 Task: Check the percentage active listings of central heat in the last 3 years.
Action: Mouse moved to (777, 174)
Screenshot: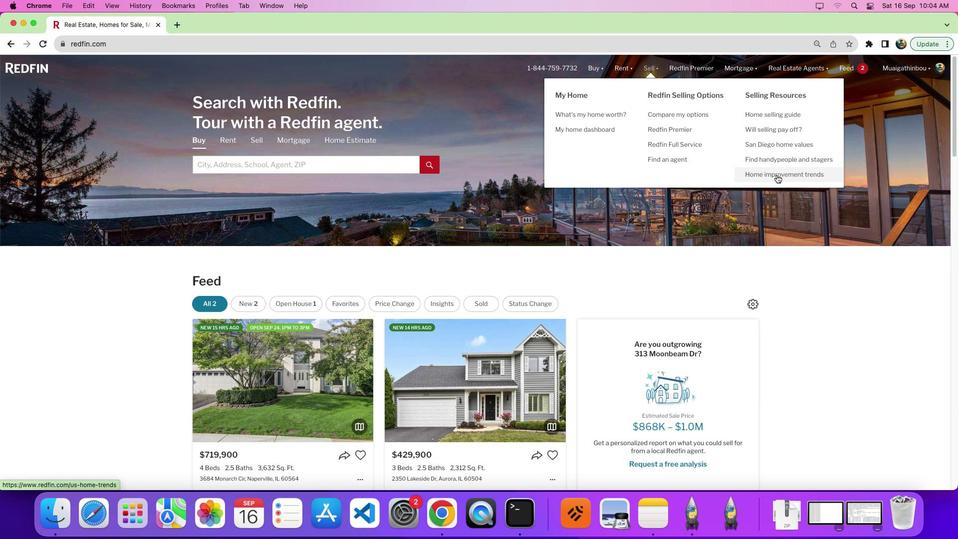 
Action: Mouse pressed left at (777, 174)
Screenshot: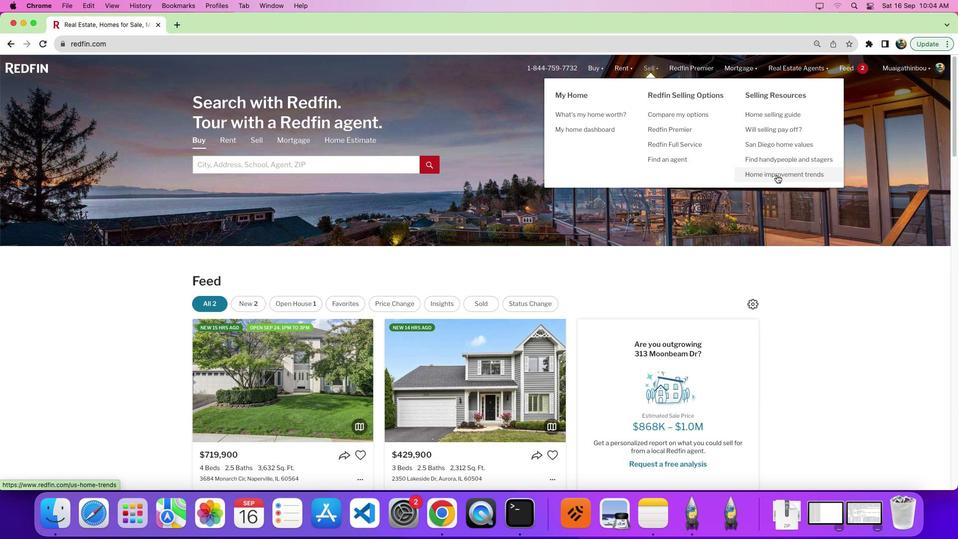 
Action: Mouse pressed left at (777, 174)
Screenshot: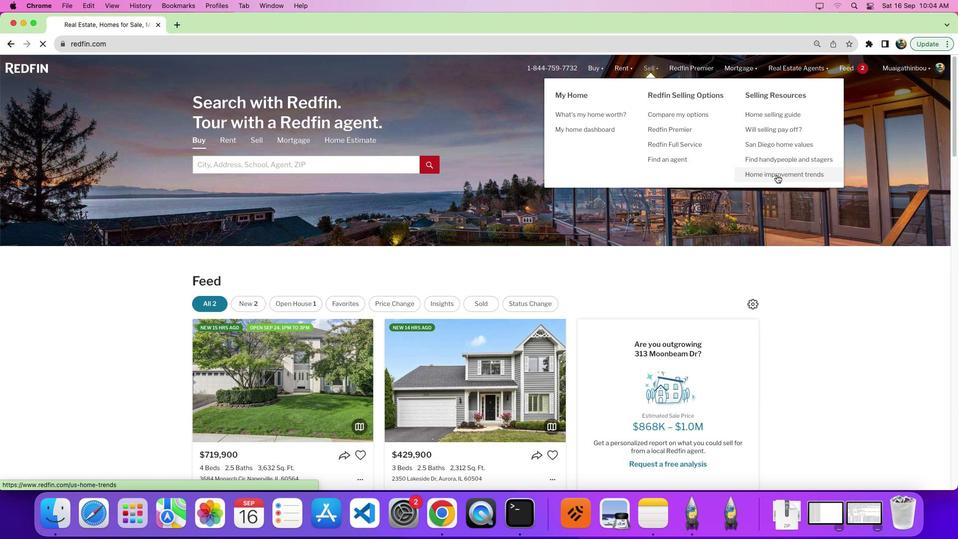 
Action: Mouse moved to (259, 197)
Screenshot: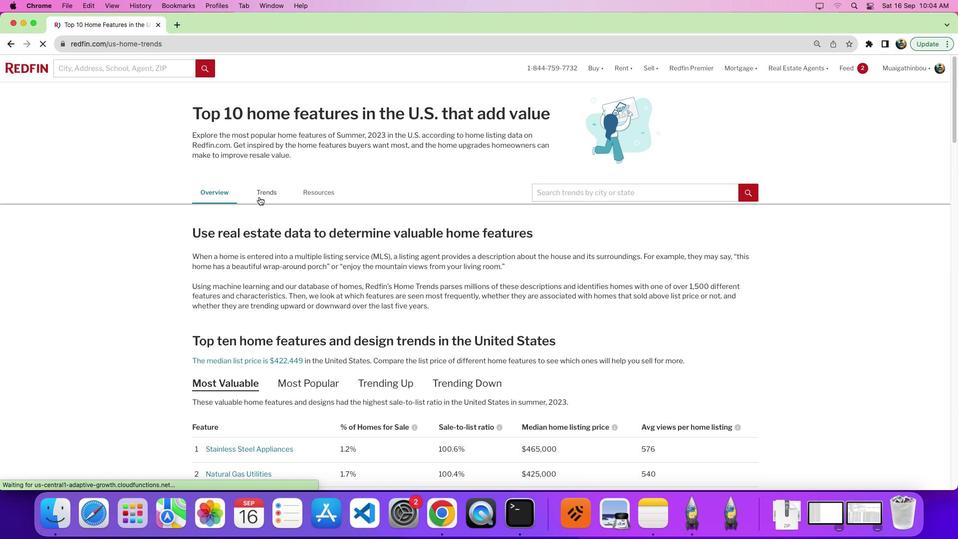 
Action: Mouse pressed left at (259, 197)
Screenshot: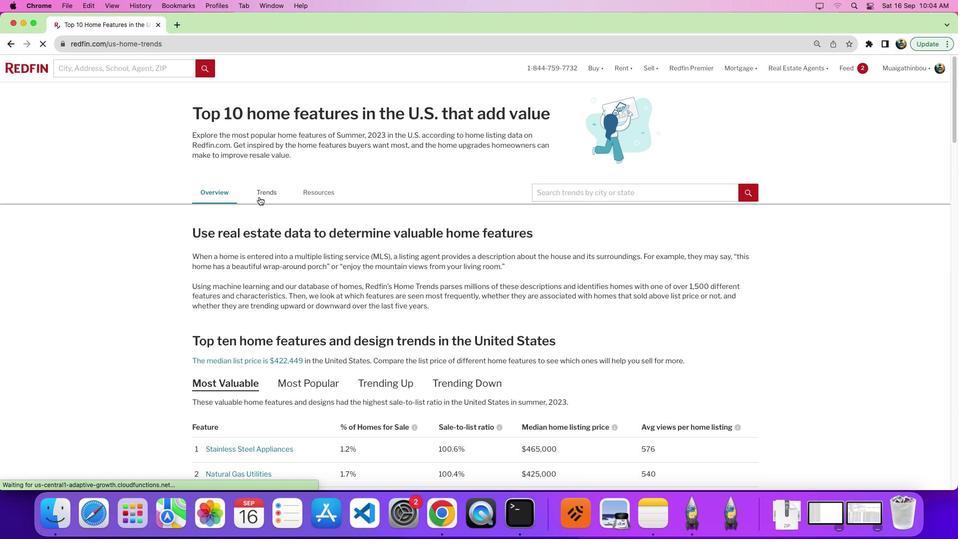 
Action: Mouse moved to (493, 262)
Screenshot: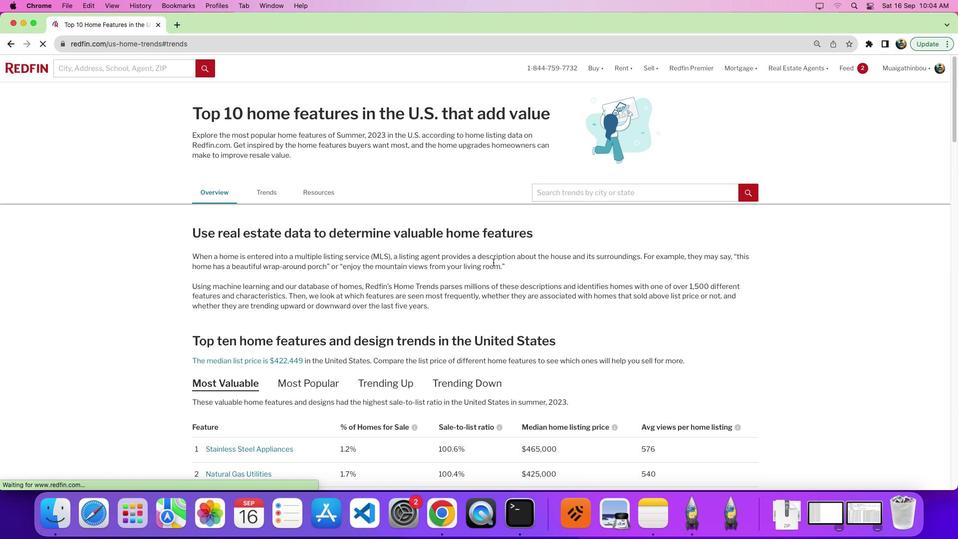 
Action: Mouse scrolled (493, 262) with delta (0, 0)
Screenshot: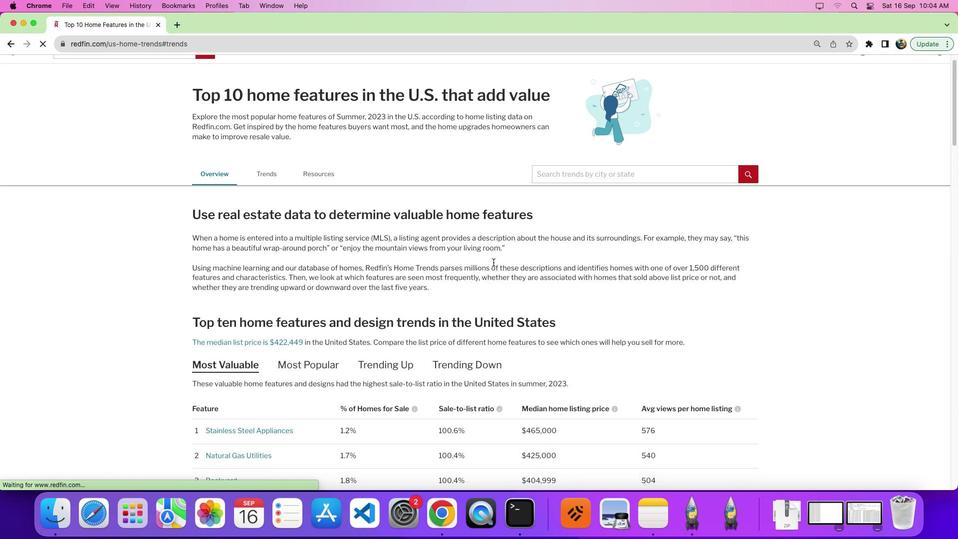 
Action: Mouse scrolled (493, 262) with delta (0, 0)
Screenshot: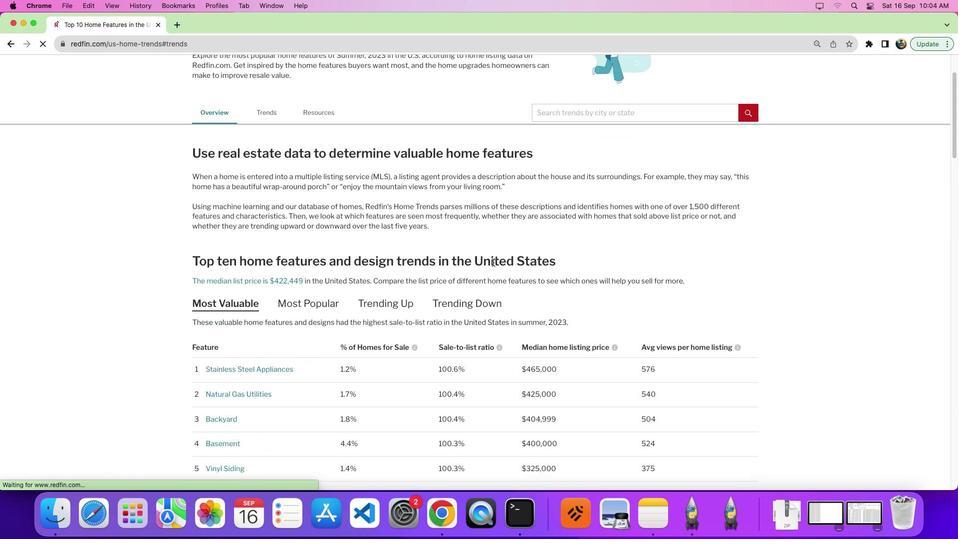 
Action: Mouse scrolled (493, 262) with delta (0, -2)
Screenshot: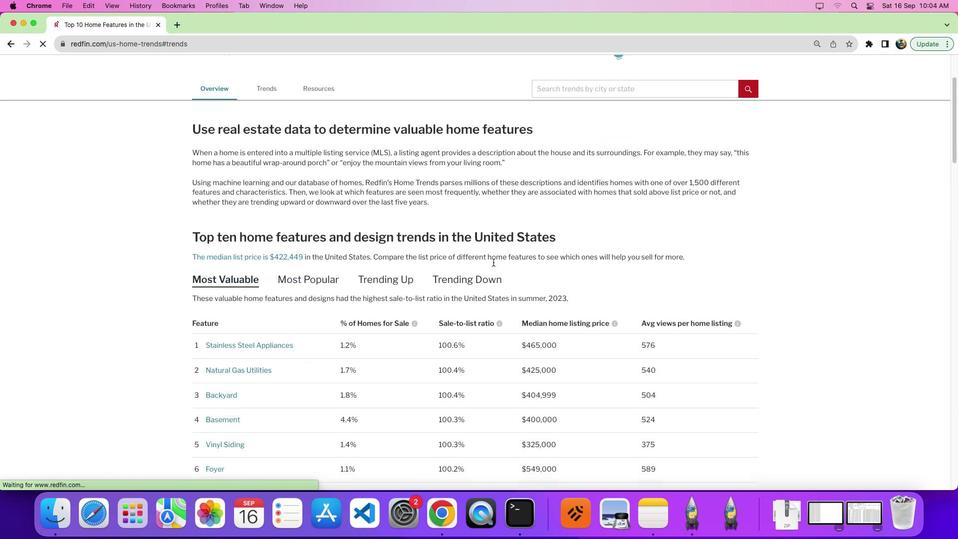 
Action: Mouse scrolled (493, 262) with delta (0, 0)
Screenshot: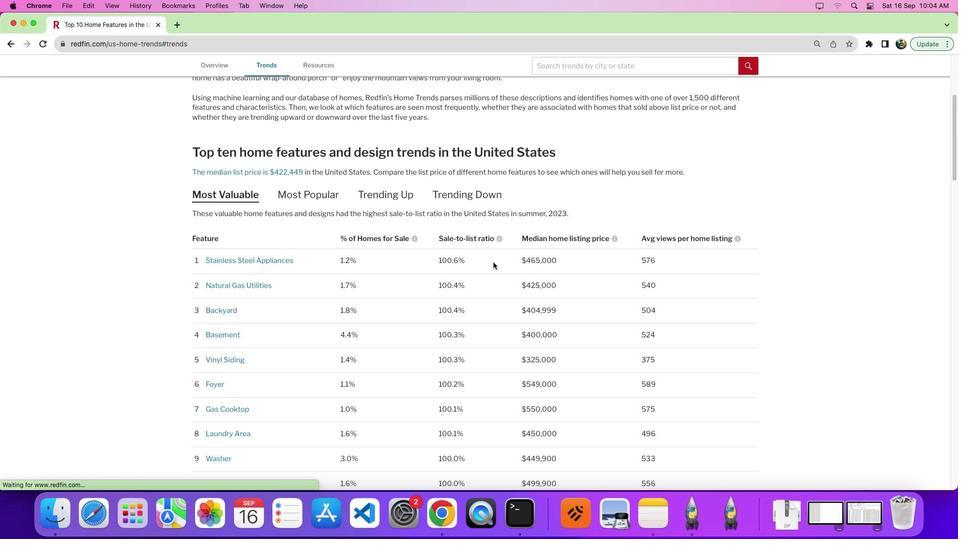 
Action: Mouse scrolled (493, 262) with delta (0, 0)
Screenshot: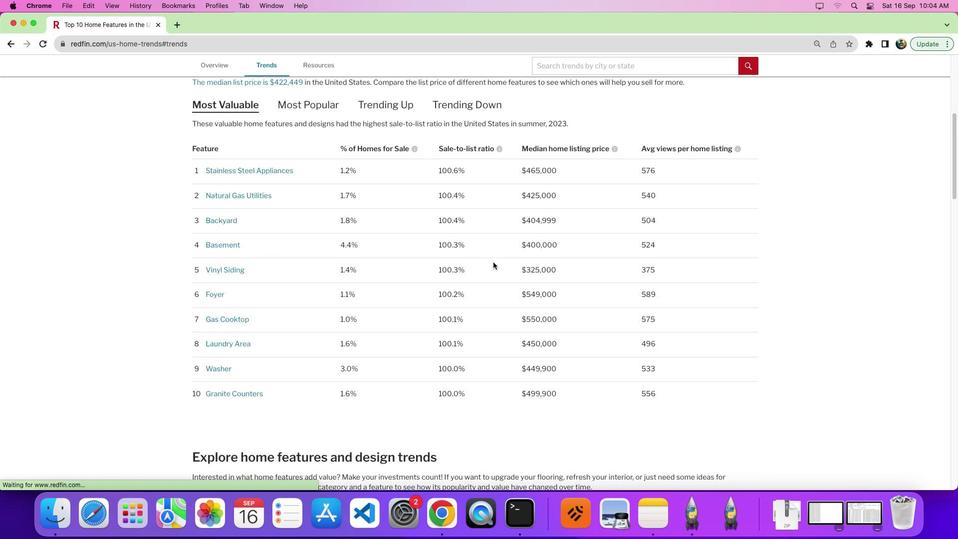 
Action: Mouse scrolled (493, 262) with delta (0, -2)
Screenshot: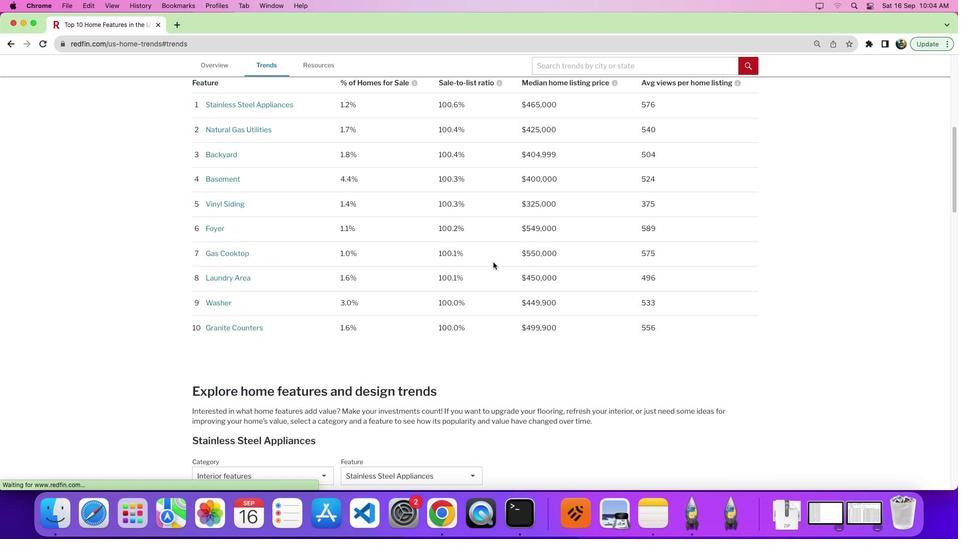 
Action: Mouse scrolled (493, 262) with delta (0, -3)
Screenshot: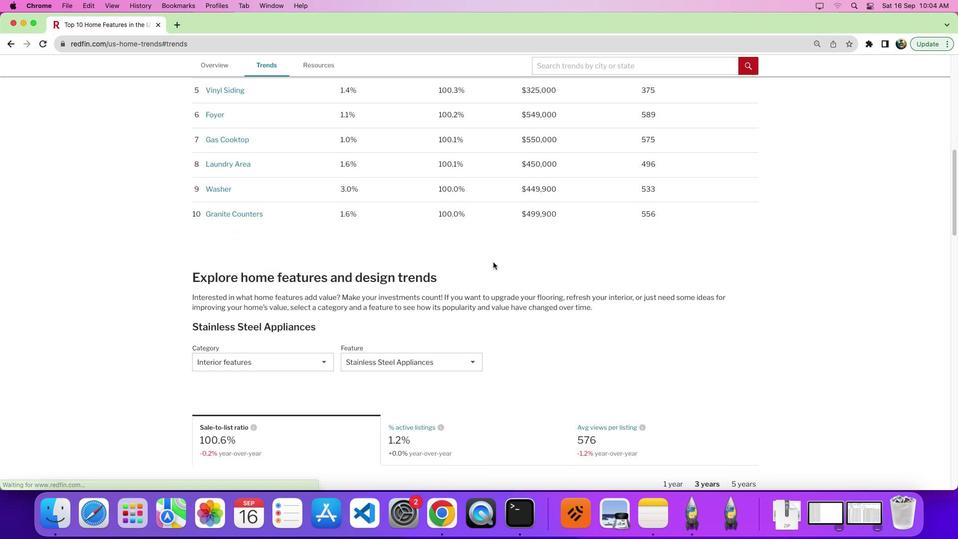 
Action: Mouse scrolled (493, 262) with delta (0, 0)
Screenshot: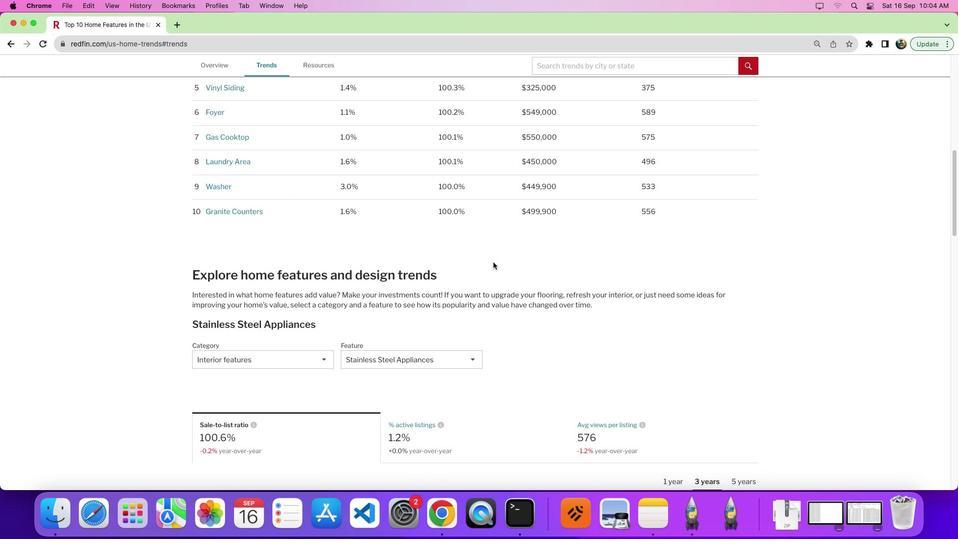 
Action: Mouse scrolled (493, 262) with delta (0, 0)
Screenshot: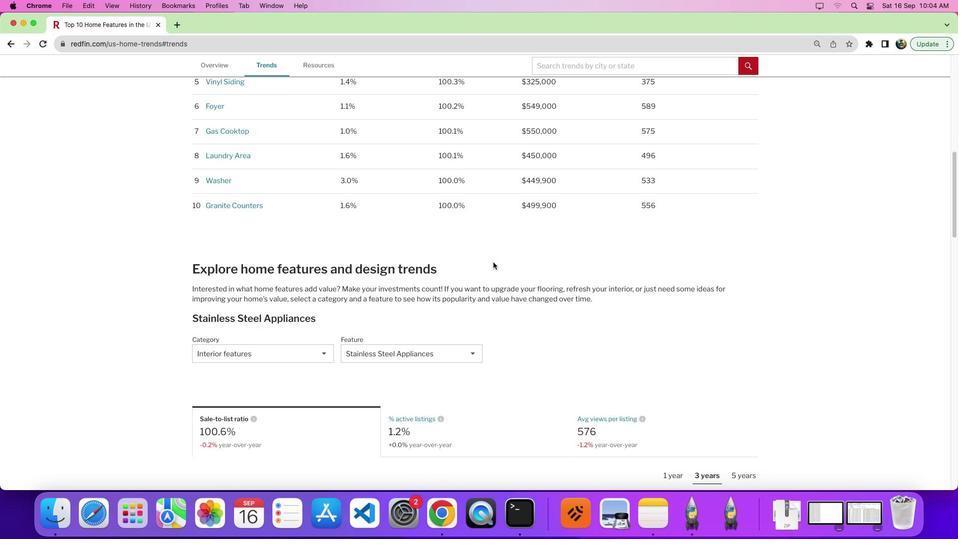 
Action: Mouse moved to (313, 344)
Screenshot: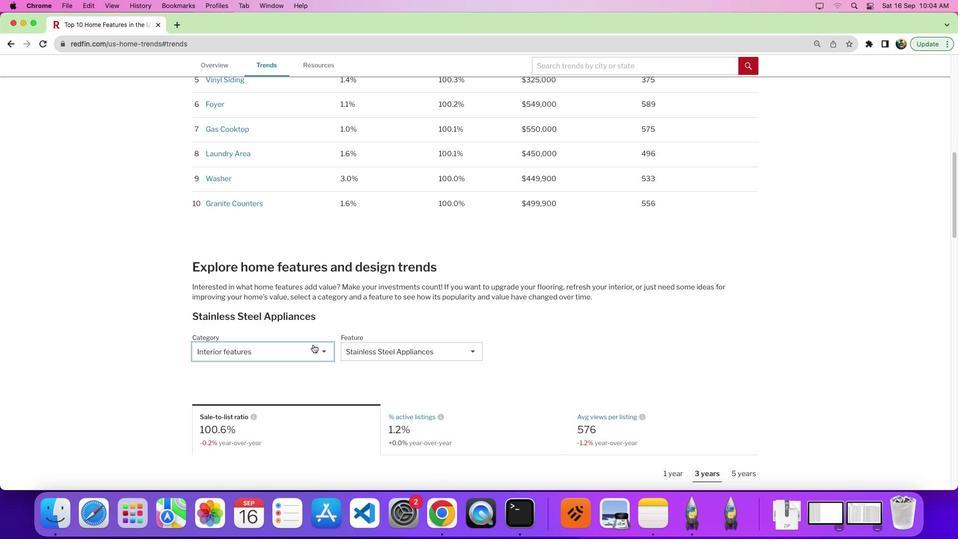 
Action: Mouse pressed left at (313, 344)
Screenshot: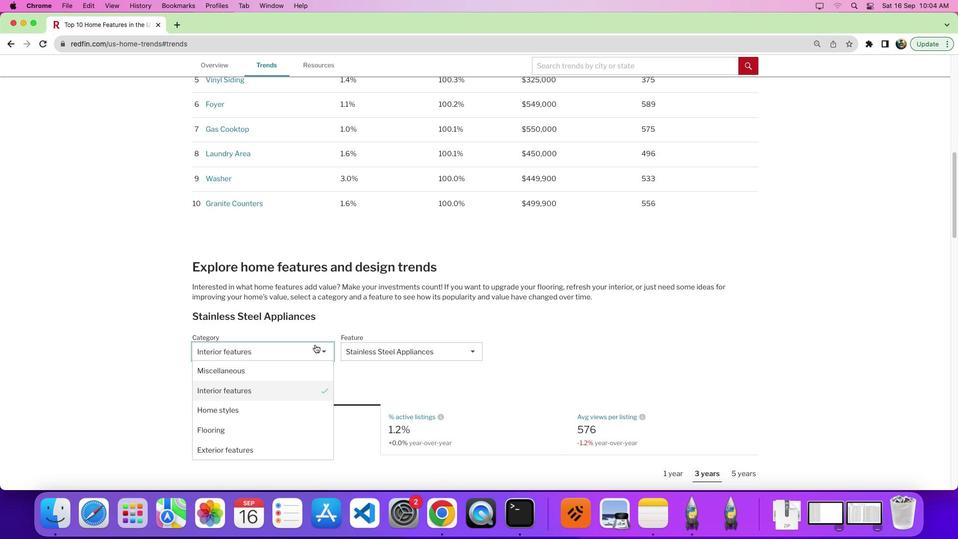 
Action: Mouse moved to (404, 348)
Screenshot: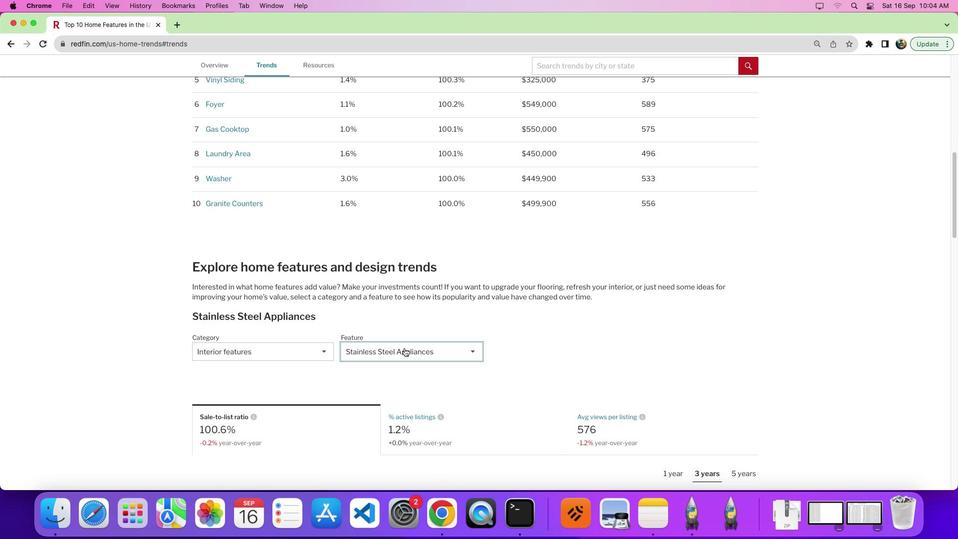 
Action: Mouse pressed left at (404, 348)
Screenshot: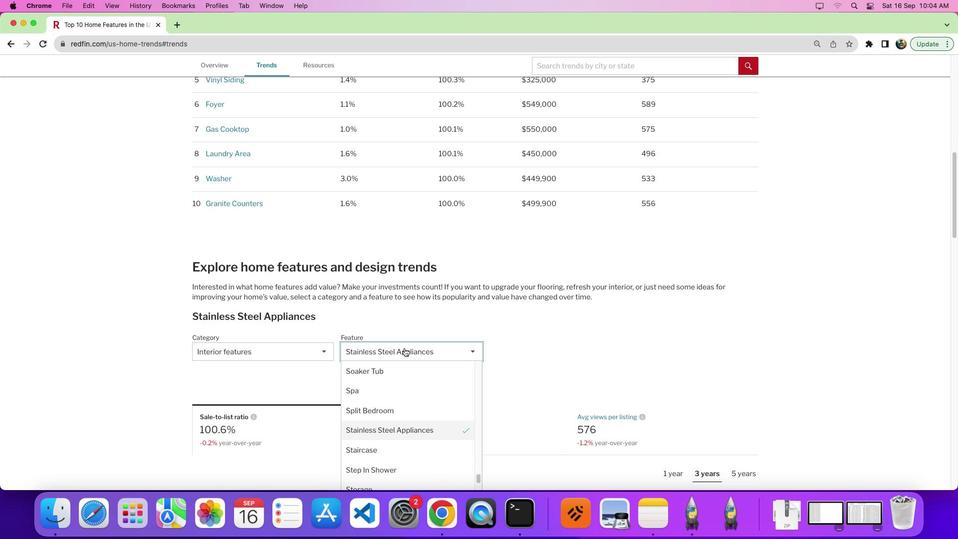 
Action: Mouse moved to (405, 391)
Screenshot: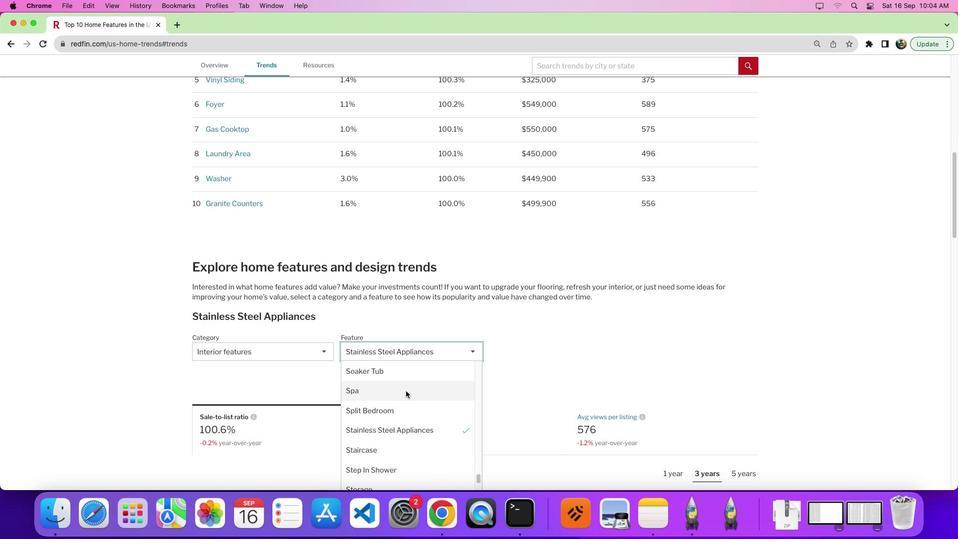 
Action: Mouse scrolled (405, 391) with delta (0, 0)
Screenshot: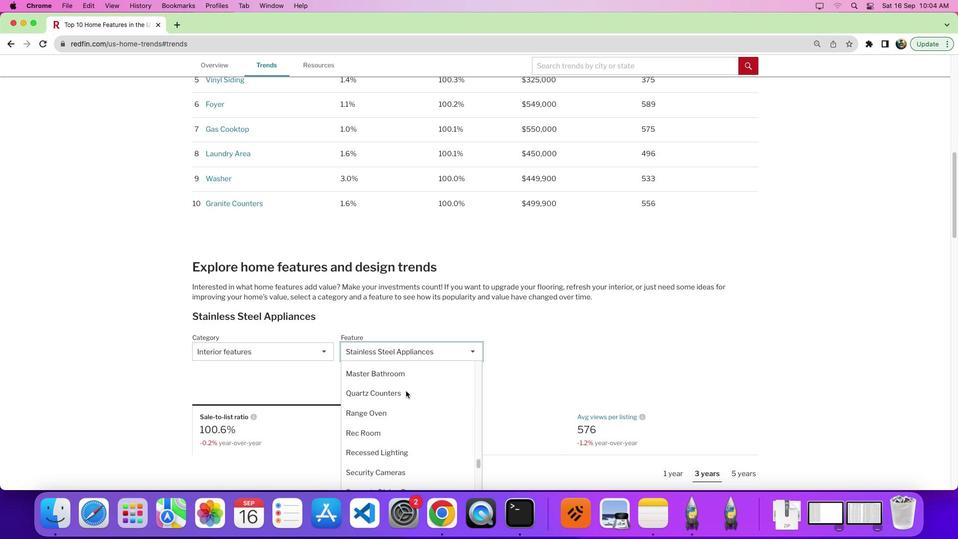 
Action: Mouse scrolled (405, 391) with delta (0, 0)
Screenshot: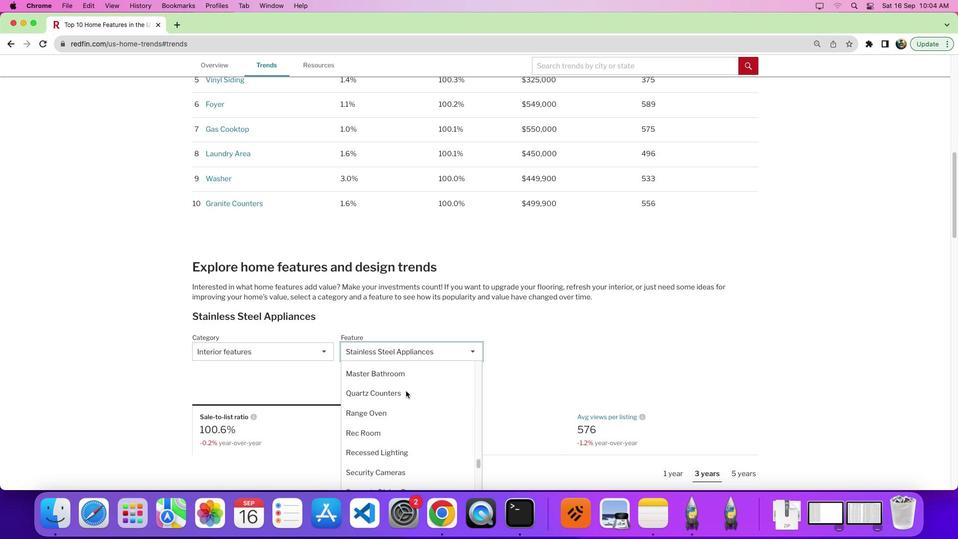 
Action: Mouse scrolled (405, 391) with delta (0, 3)
Screenshot: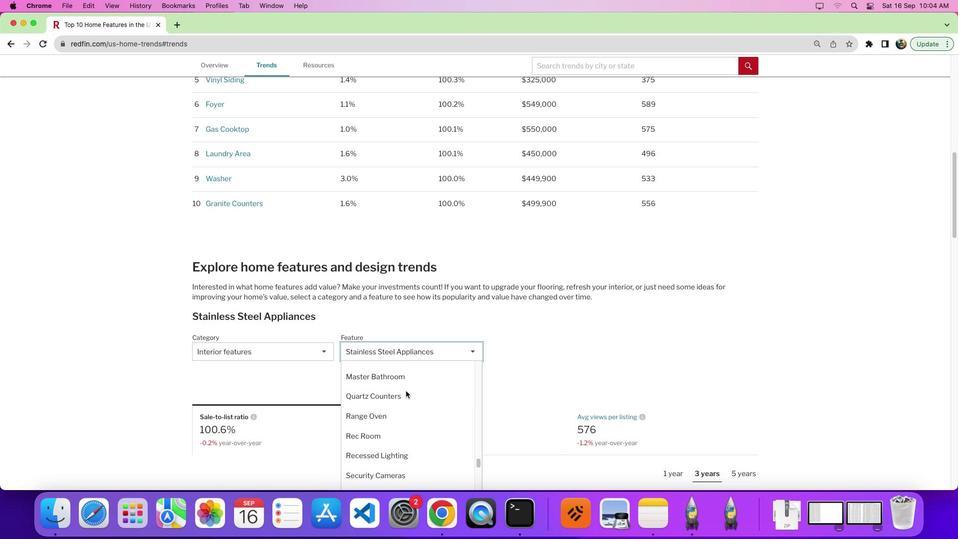 
Action: Mouse scrolled (405, 391) with delta (0, 0)
Screenshot: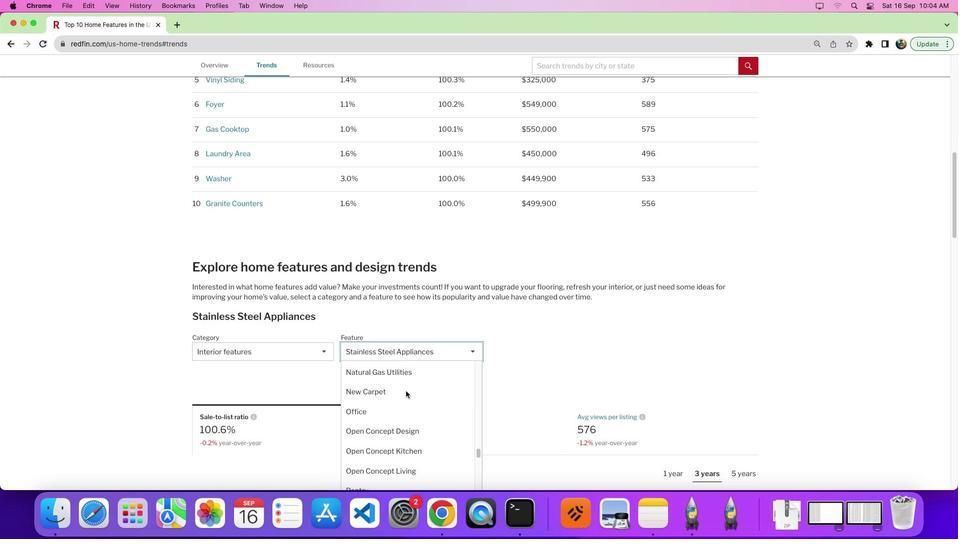 
Action: Mouse scrolled (405, 391) with delta (0, 0)
Screenshot: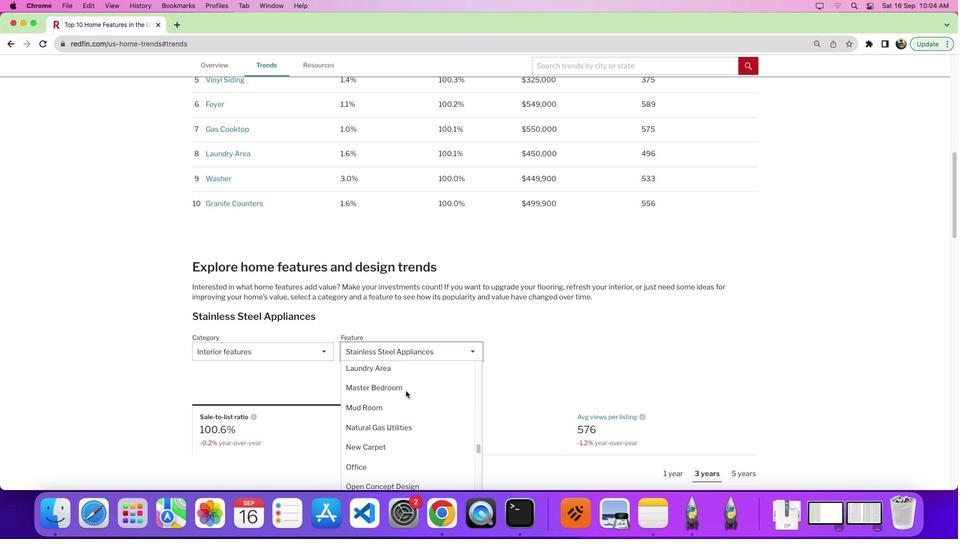 
Action: Mouse scrolled (405, 391) with delta (0, 3)
Screenshot: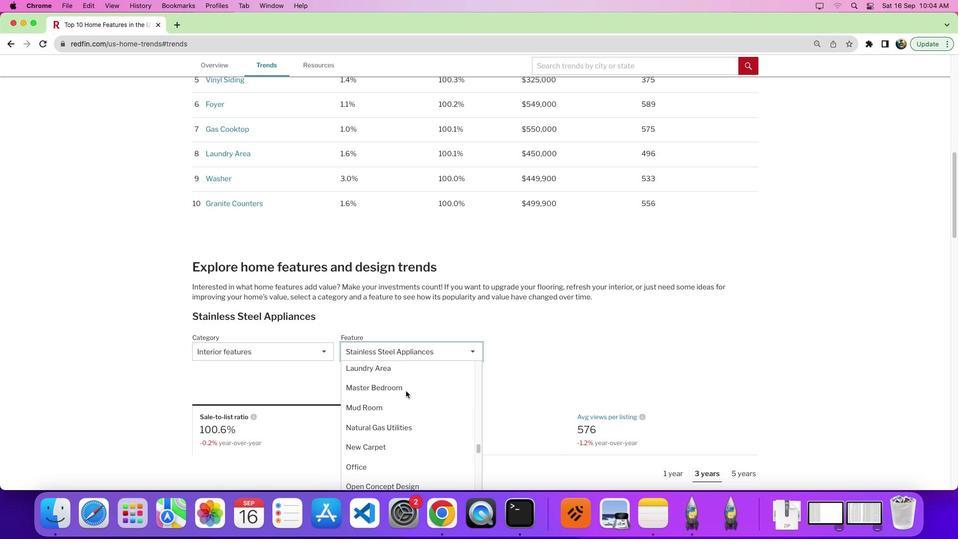 
Action: Mouse scrolled (405, 391) with delta (0, 0)
Screenshot: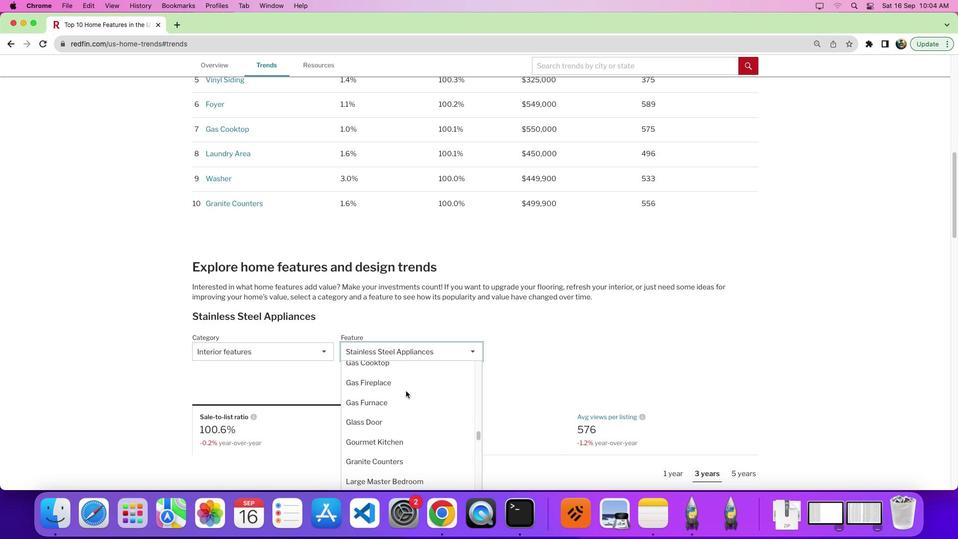 
Action: Mouse scrolled (405, 391) with delta (0, 0)
Screenshot: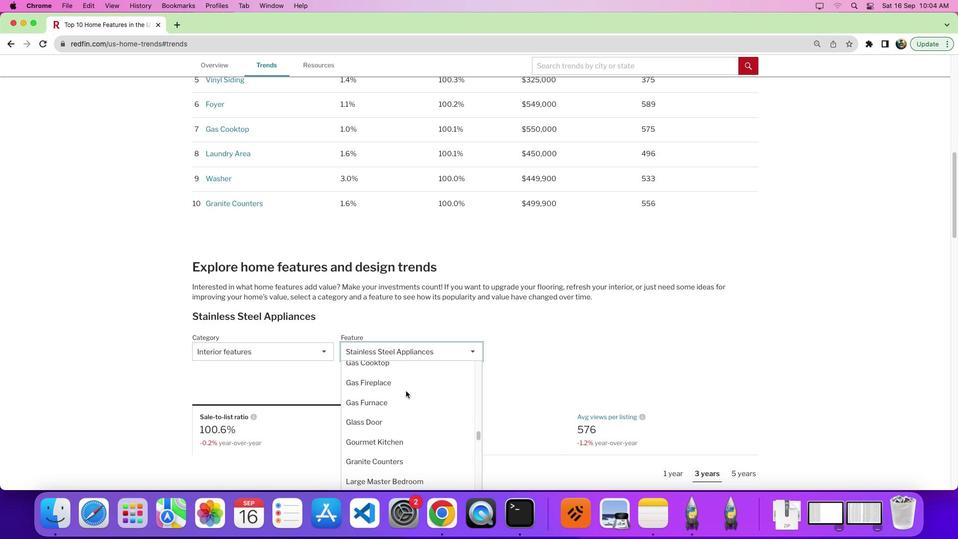 
Action: Mouse scrolled (405, 391) with delta (0, 3)
Screenshot: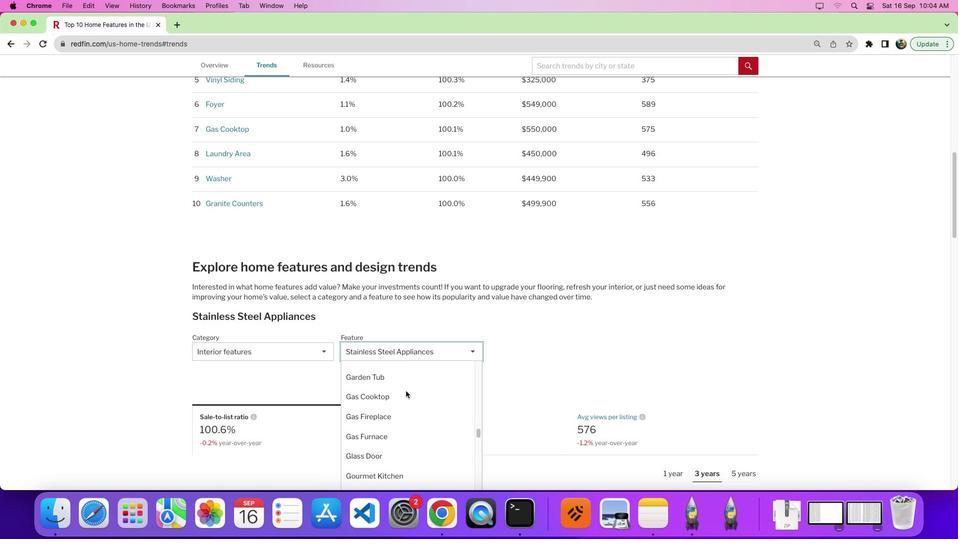
Action: Mouse scrolled (405, 391) with delta (0, 0)
Screenshot: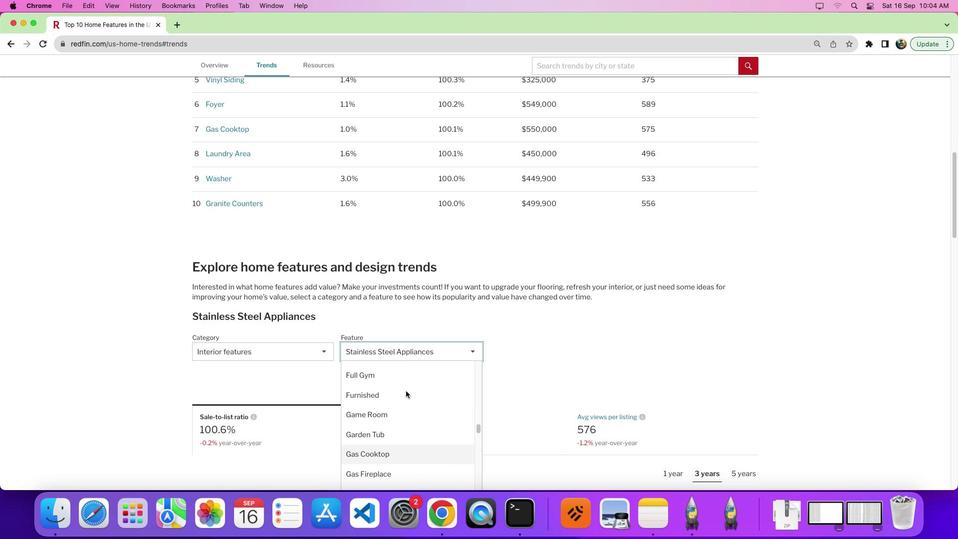 
Action: Mouse scrolled (405, 391) with delta (0, 0)
Screenshot: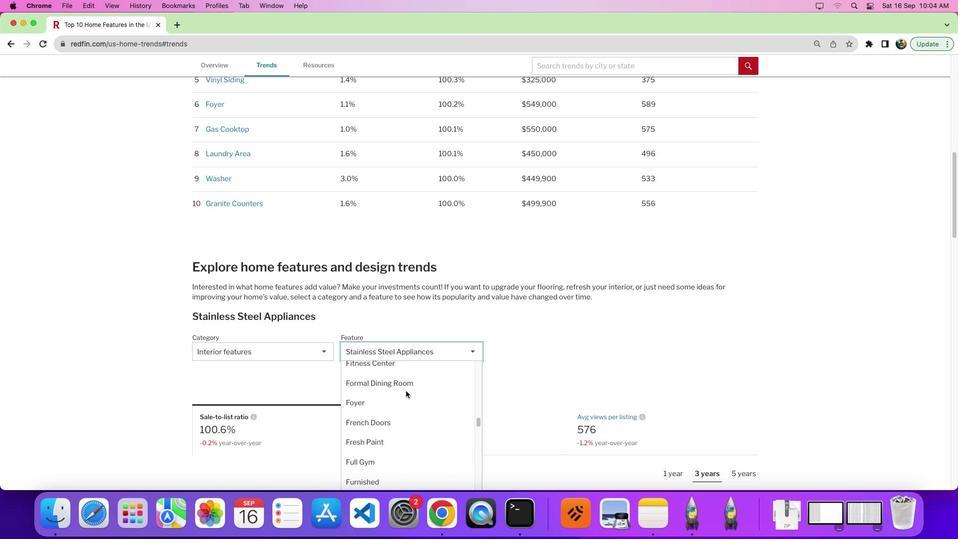 
Action: Mouse scrolled (405, 391) with delta (0, 2)
Screenshot: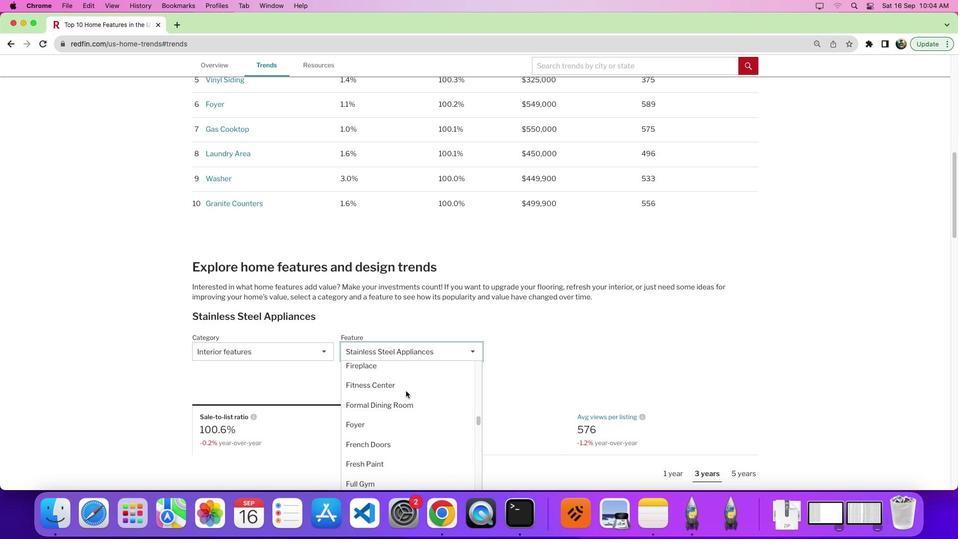 
Action: Mouse scrolled (405, 391) with delta (0, 0)
Screenshot: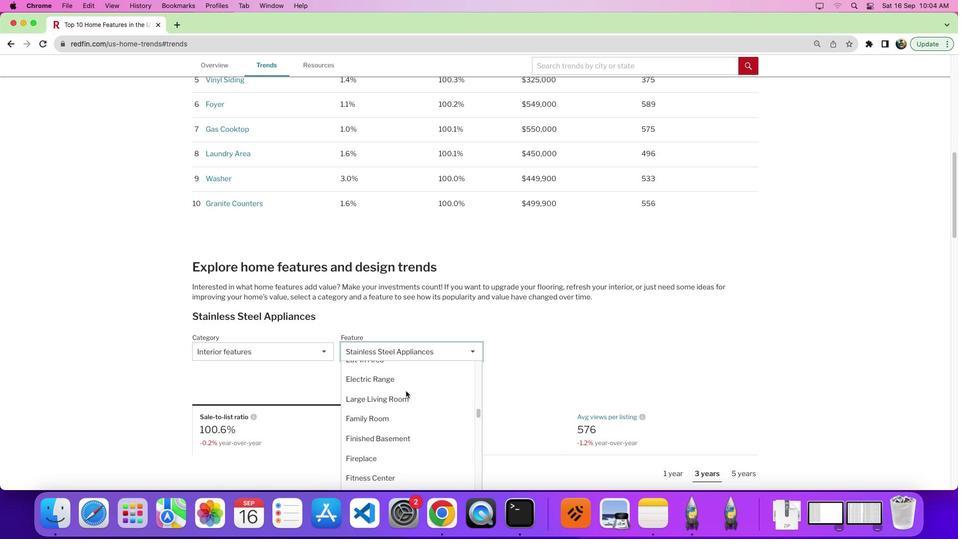 
Action: Mouse scrolled (405, 391) with delta (0, 0)
Screenshot: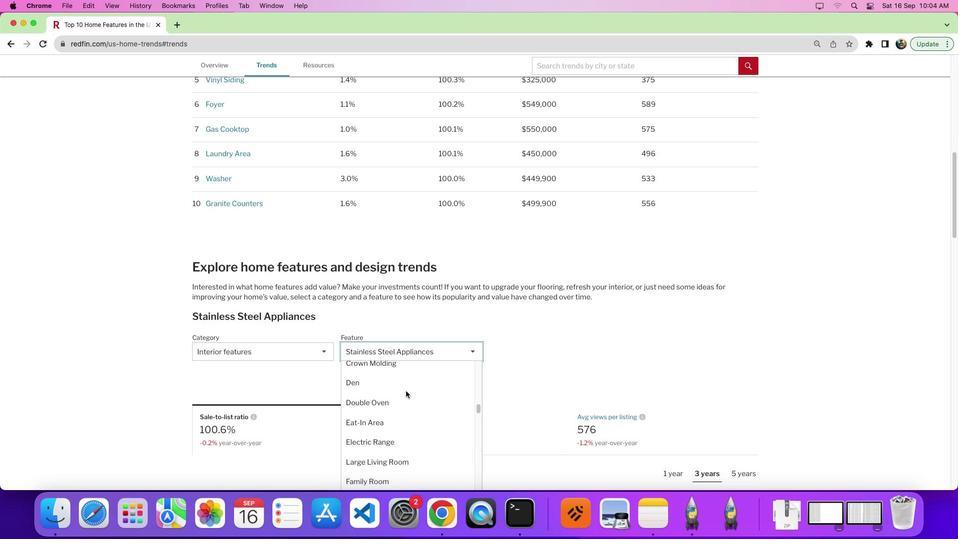 
Action: Mouse scrolled (405, 391) with delta (0, 3)
Screenshot: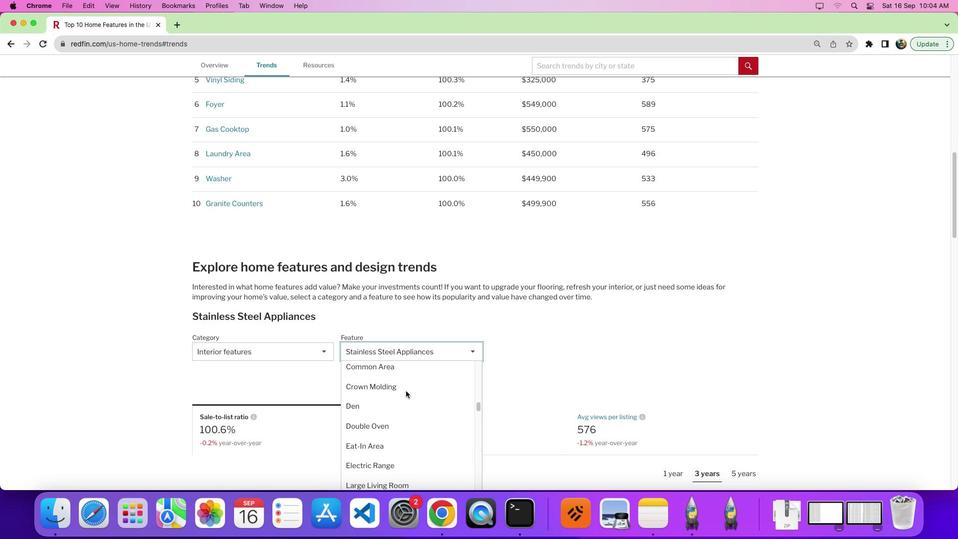 
Action: Mouse scrolled (405, 391) with delta (0, 0)
Screenshot: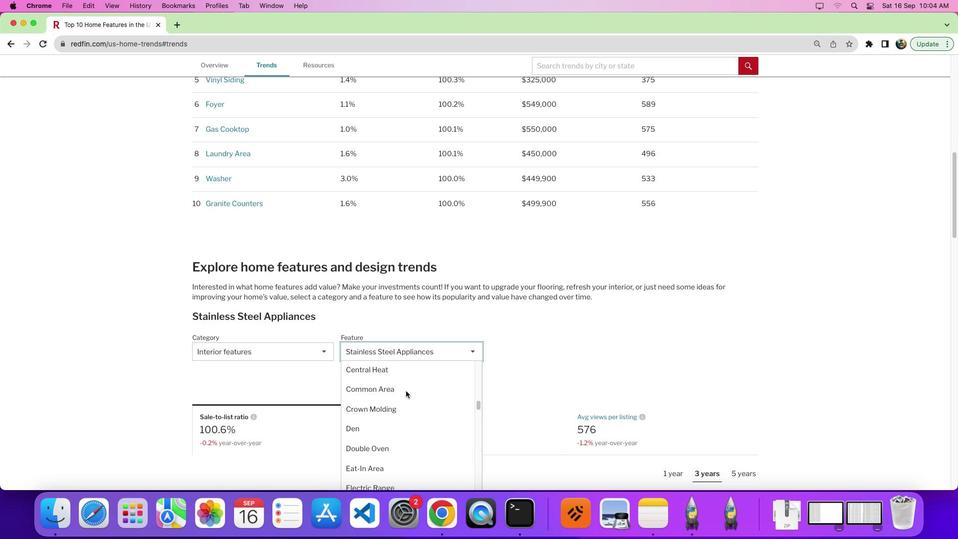 
Action: Mouse scrolled (405, 391) with delta (0, 0)
Screenshot: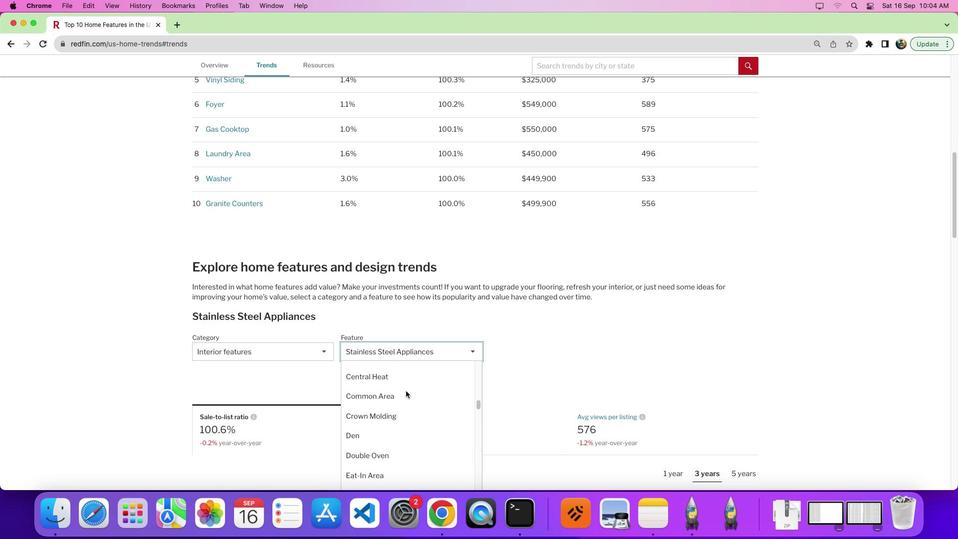
Action: Mouse scrolled (405, 391) with delta (0, 0)
Screenshot: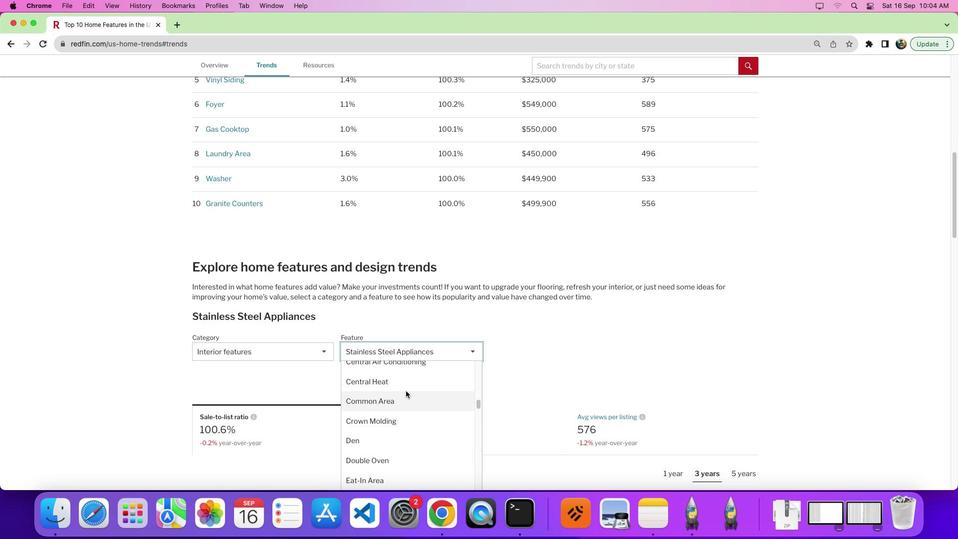 
Action: Mouse moved to (405, 382)
Screenshot: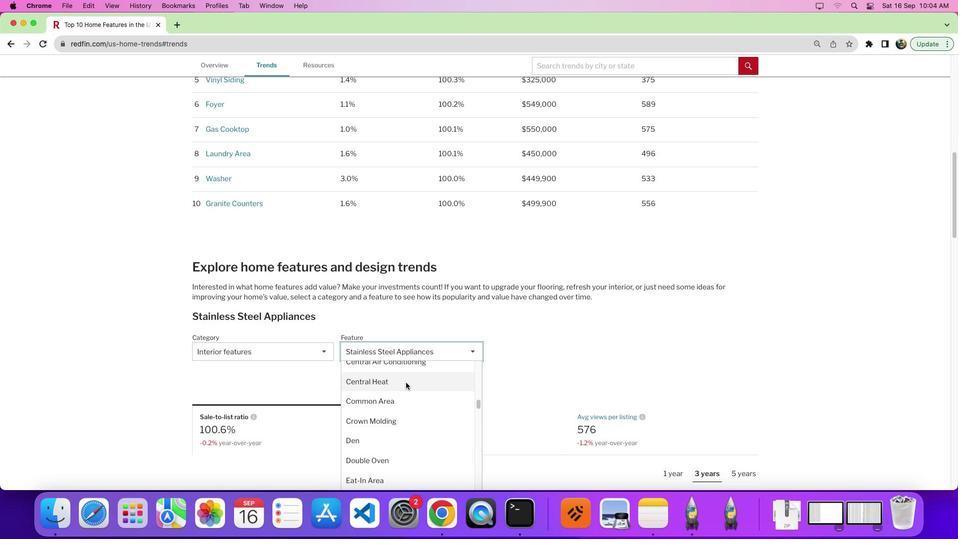 
Action: Mouse pressed left at (405, 382)
Screenshot: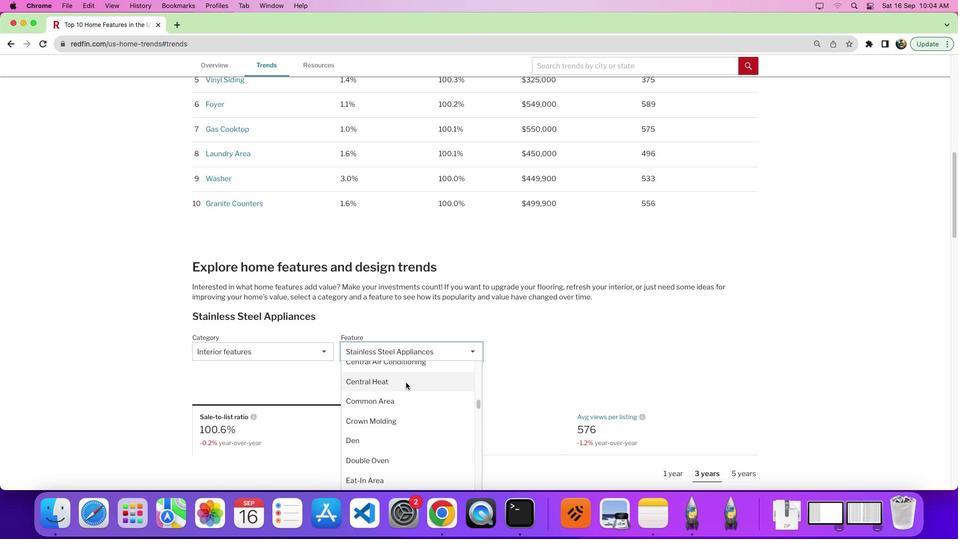 
Action: Mouse moved to (518, 405)
Screenshot: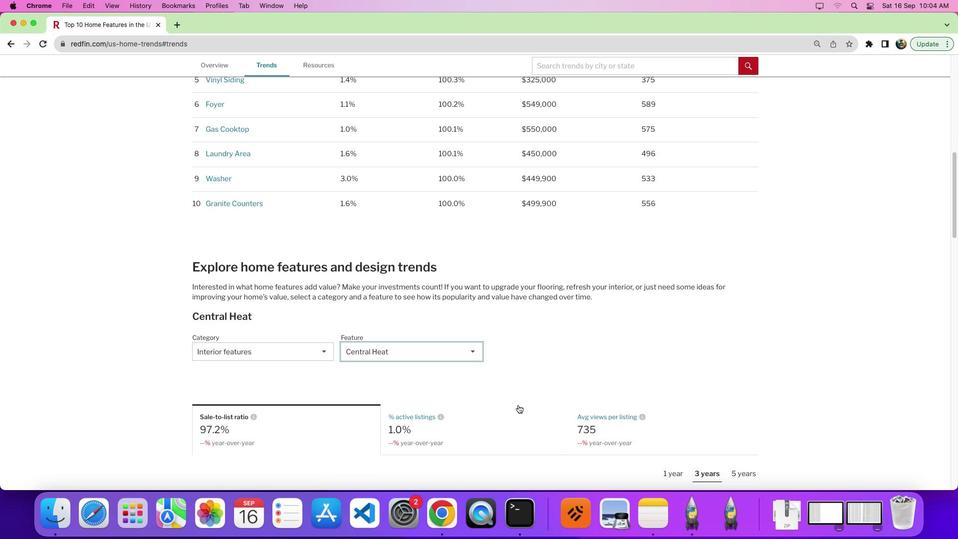 
Action: Mouse scrolled (518, 405) with delta (0, 0)
Screenshot: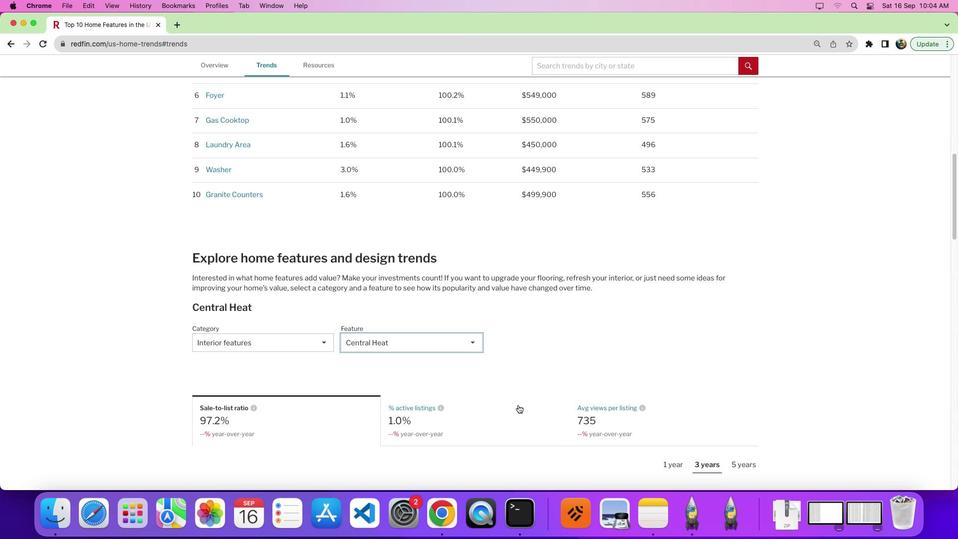 
Action: Mouse scrolled (518, 405) with delta (0, 0)
Screenshot: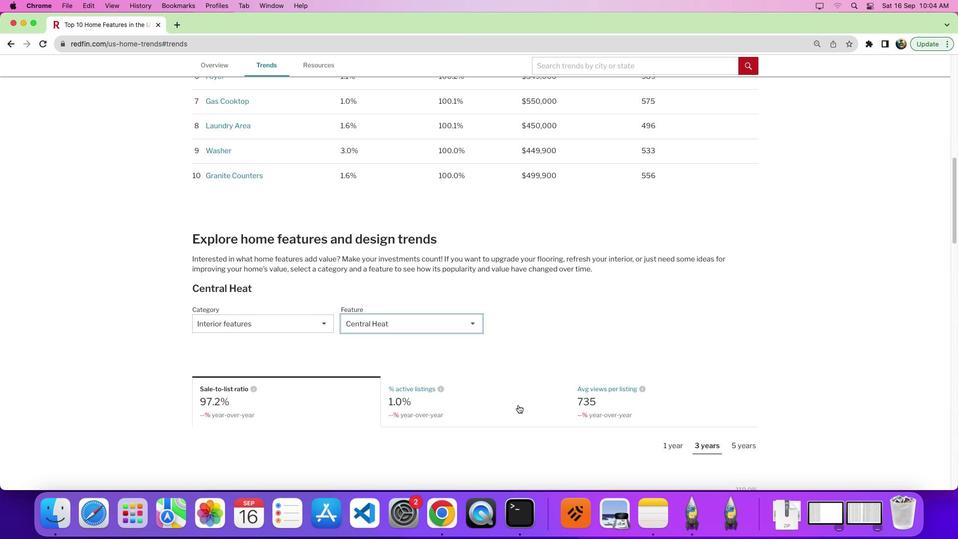 
Action: Mouse scrolled (518, 405) with delta (0, 0)
Screenshot: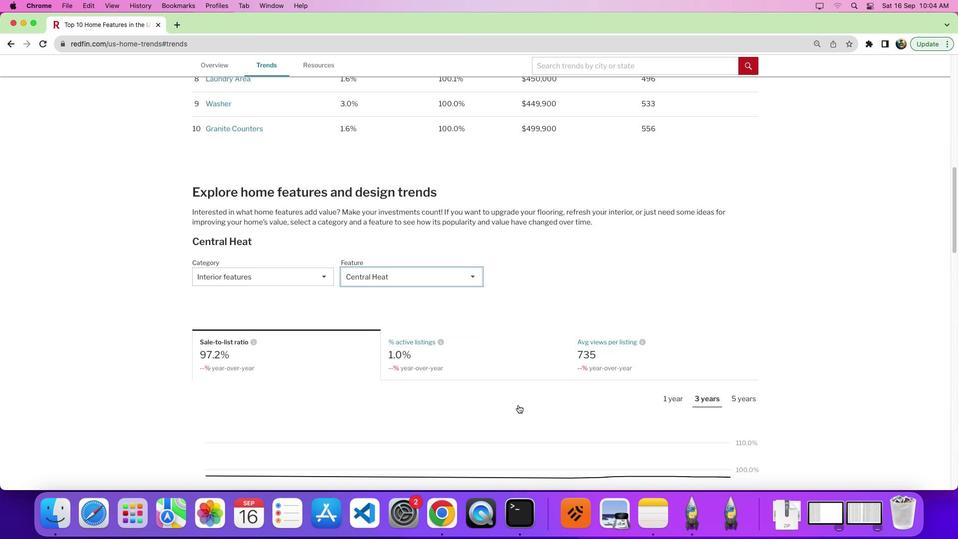 
Action: Mouse moved to (421, 348)
Screenshot: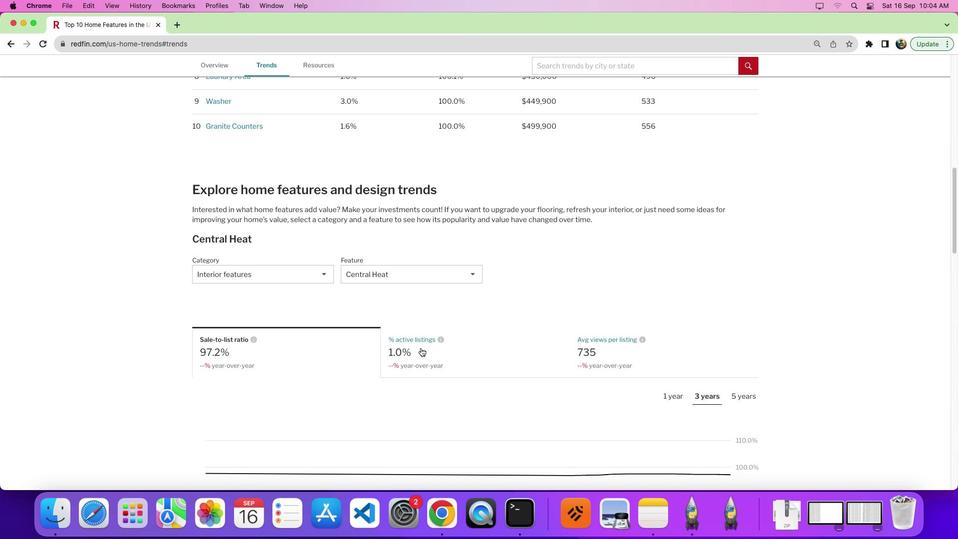 
Action: Mouse pressed left at (421, 348)
Screenshot: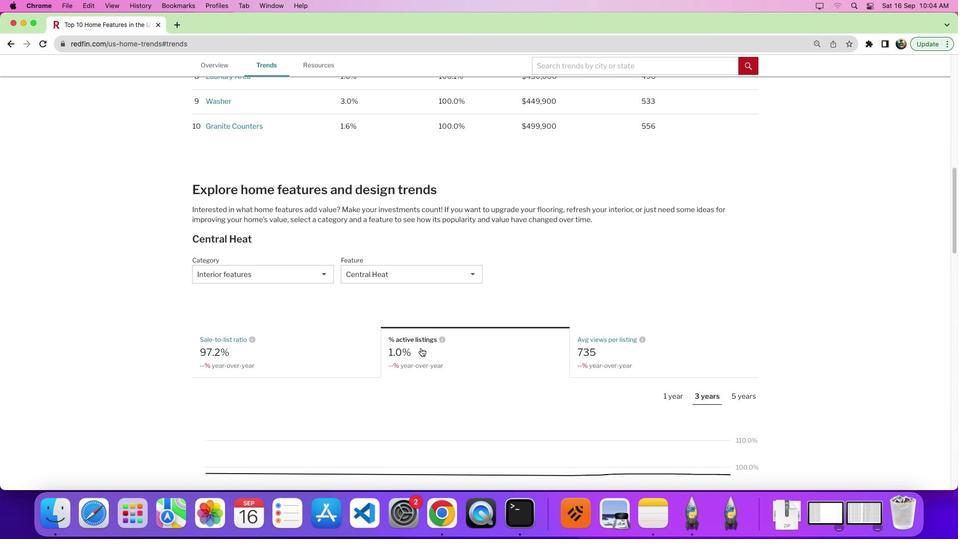 
Action: Mouse moved to (670, 391)
Screenshot: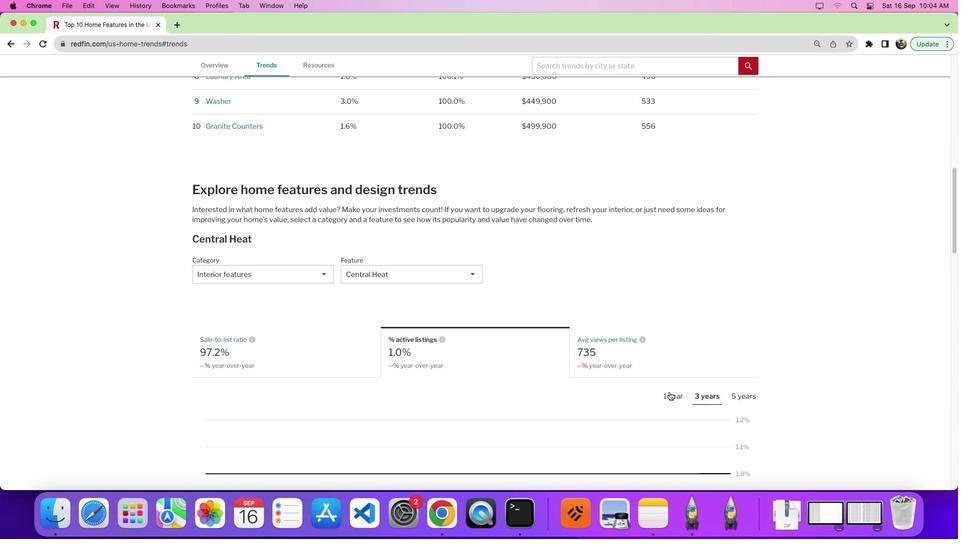 
Action: Mouse scrolled (670, 391) with delta (0, 0)
Screenshot: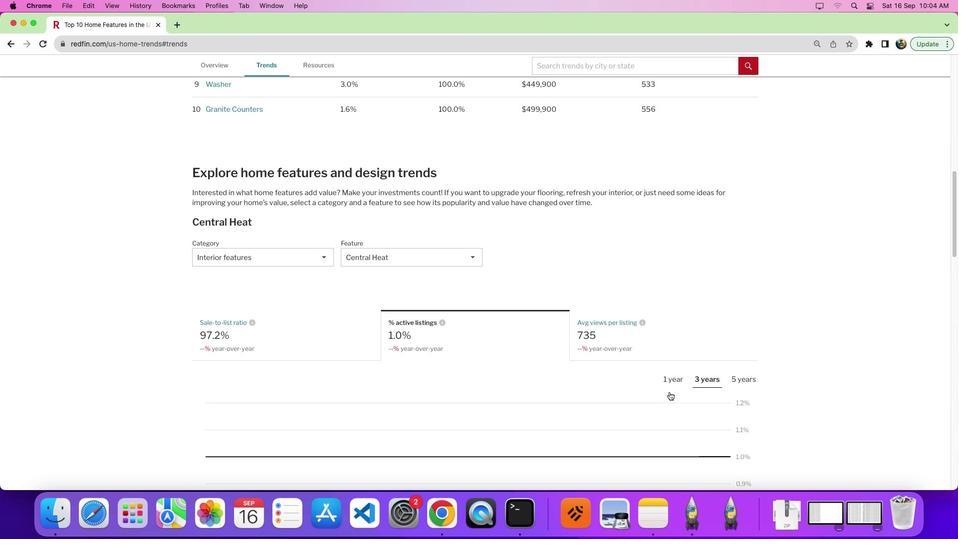 
Action: Mouse scrolled (670, 391) with delta (0, 0)
Screenshot: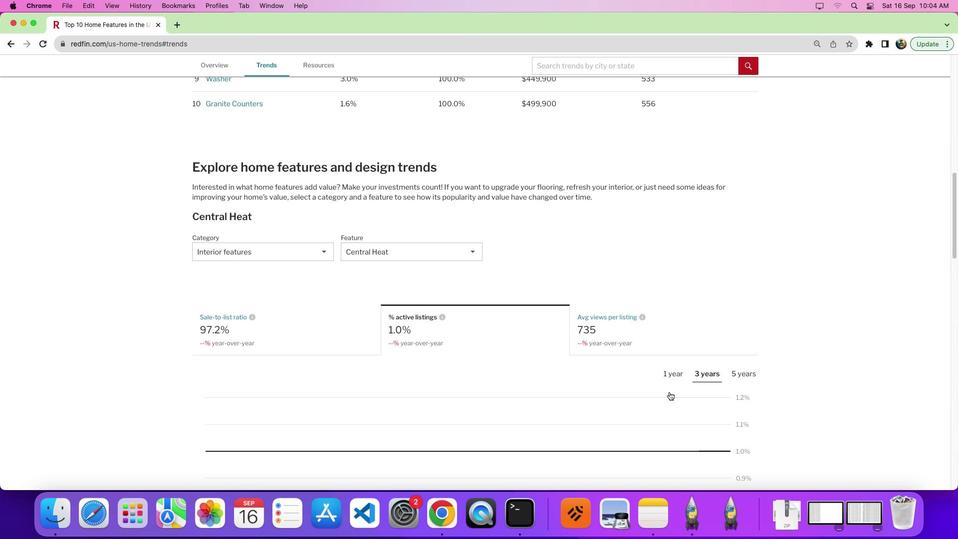 
Action: Mouse scrolled (670, 391) with delta (0, 0)
Screenshot: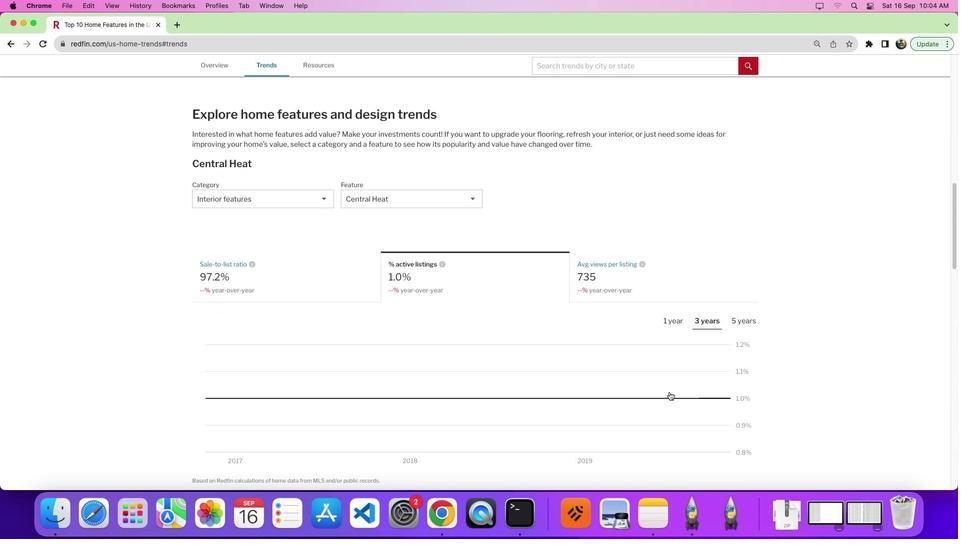
Action: Mouse scrolled (670, 391) with delta (0, 0)
Screenshot: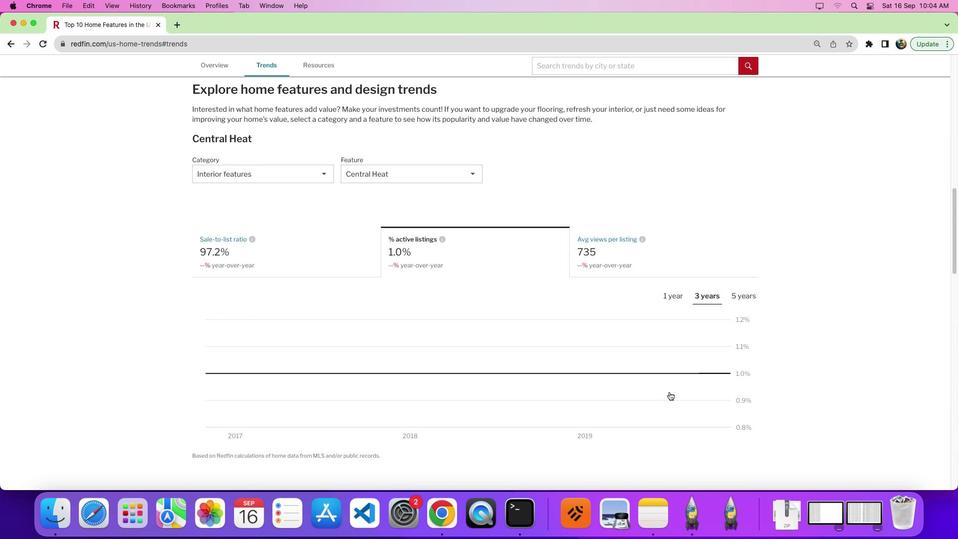 
Action: Mouse scrolled (670, 391) with delta (0, 0)
Screenshot: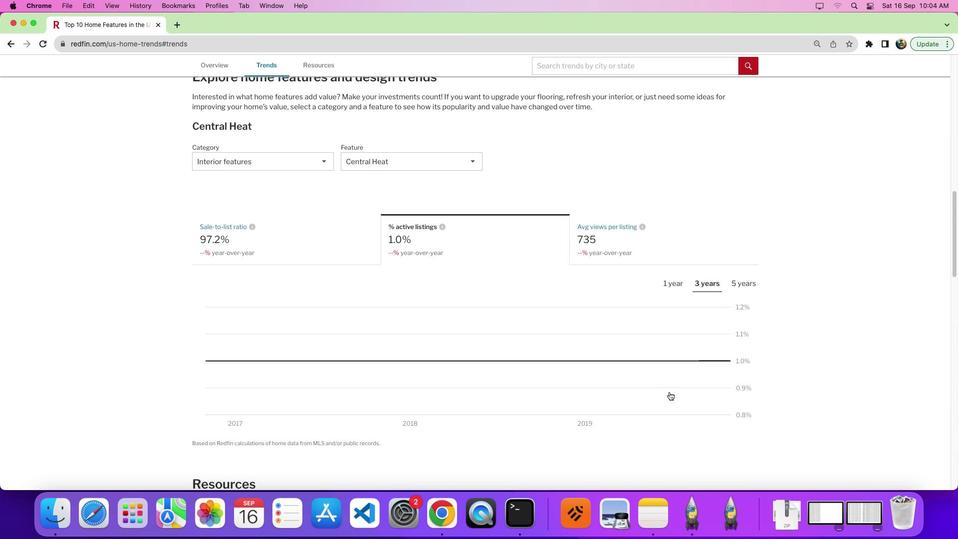 
Action: Mouse moved to (665, 389)
Screenshot: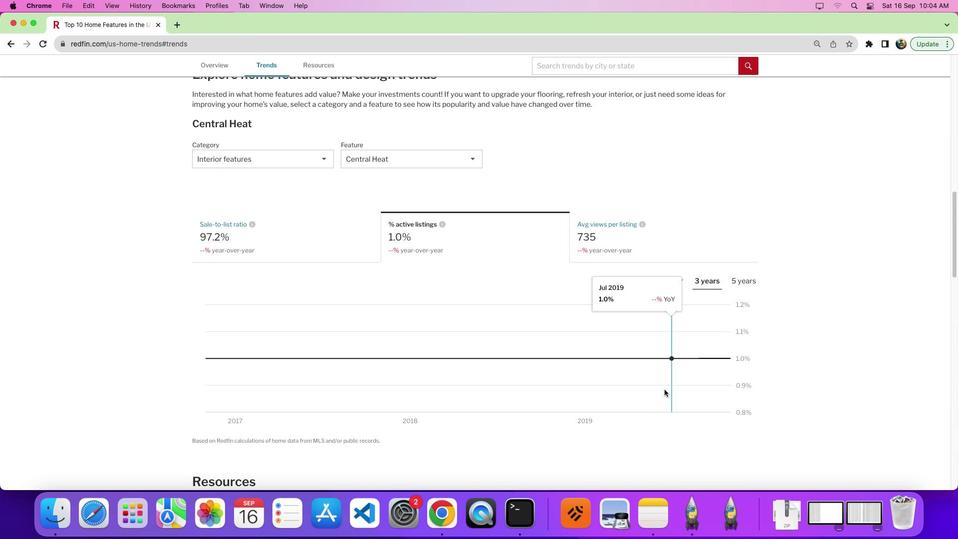 
